 Task: For heading  Tahoma with underline.  font size for heading20,  'Change the font style of data to'Arial.  and font size to 12,  Change the alignment of both headline & data to Align left.  In the sheet  EvaluationSalesByEmployee_2022
Action: Mouse moved to (19, 97)
Screenshot: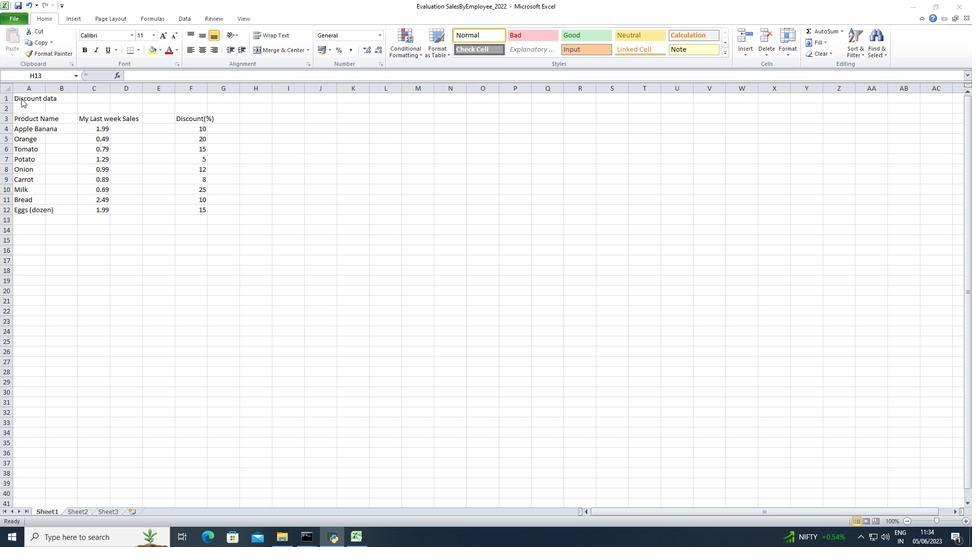 
Action: Mouse pressed left at (19, 97)
Screenshot: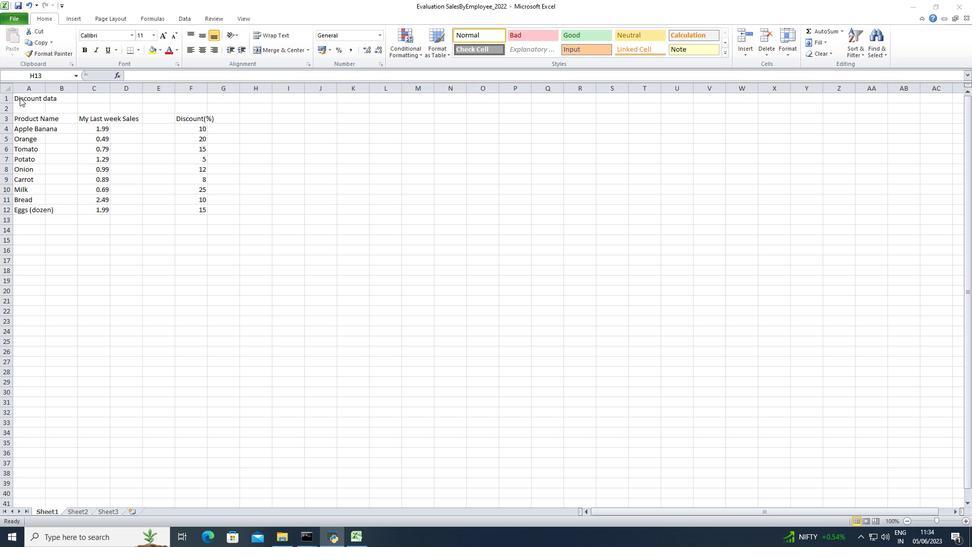 
Action: Mouse moved to (23, 97)
Screenshot: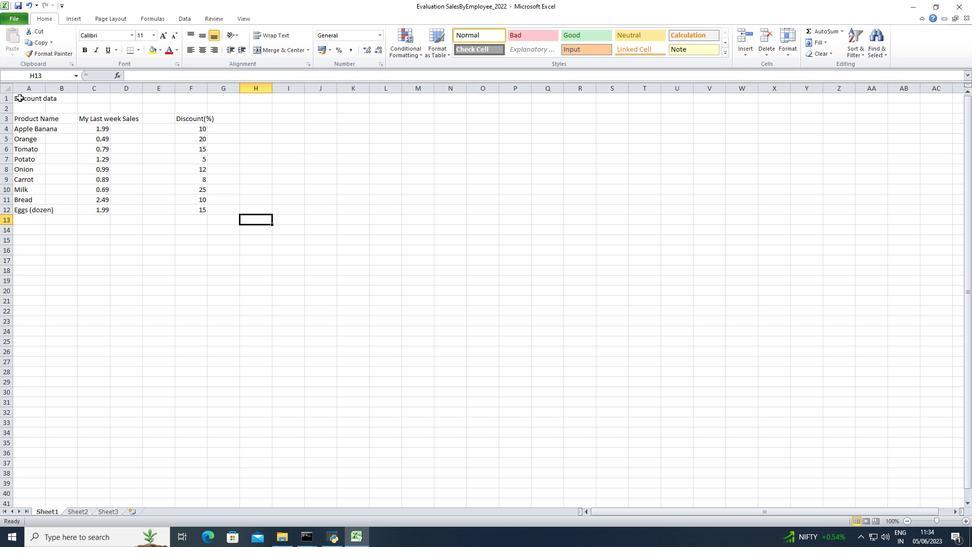 
Action: Mouse pressed left at (23, 97)
Screenshot: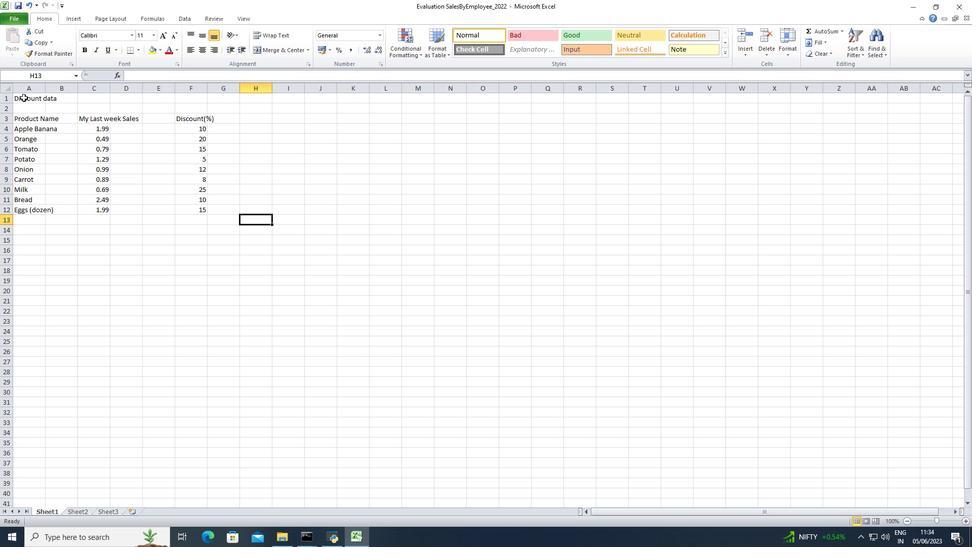 
Action: Mouse moved to (109, 33)
Screenshot: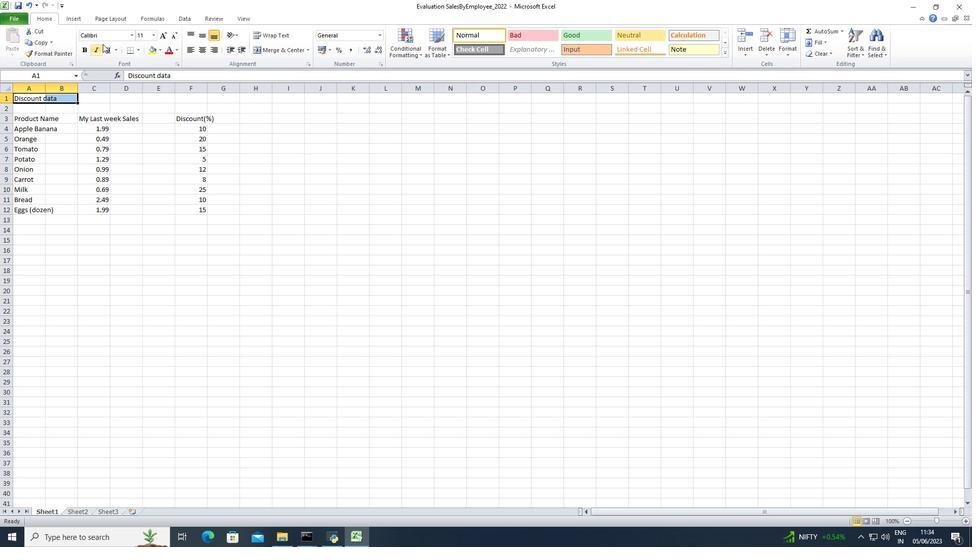 
Action: Mouse pressed left at (109, 33)
Screenshot: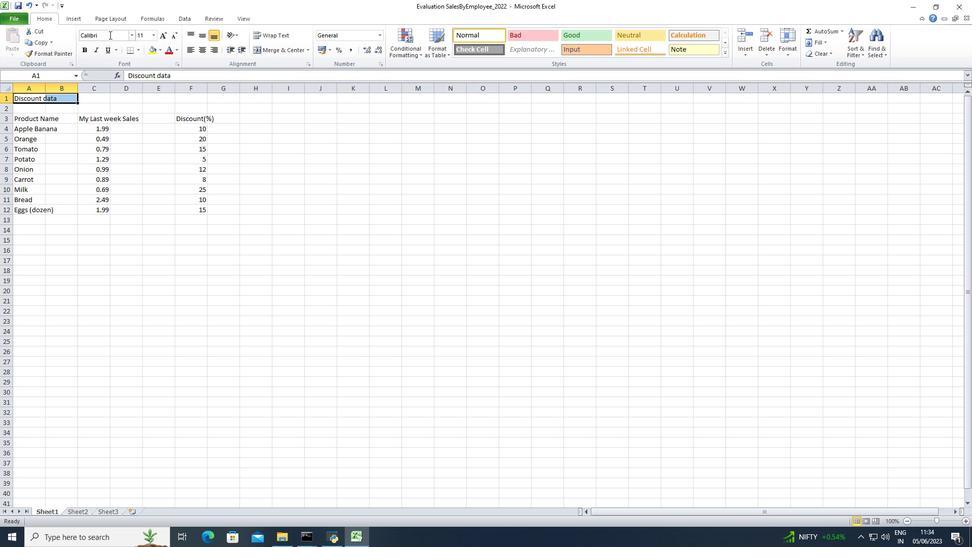 
Action: Key pressed <Key.shift>Tahoma<Key.enter>
Screenshot: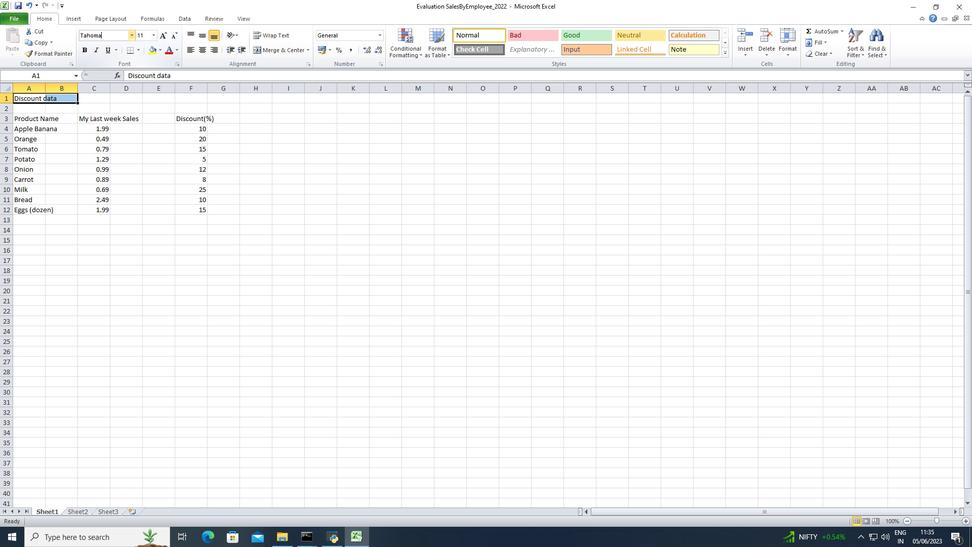
Action: Mouse moved to (106, 47)
Screenshot: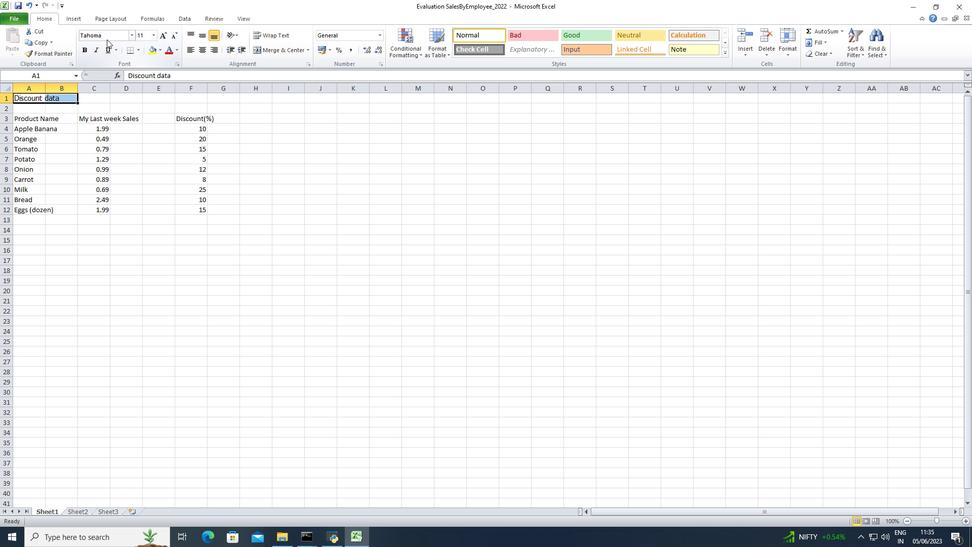 
Action: Mouse pressed left at (106, 47)
Screenshot: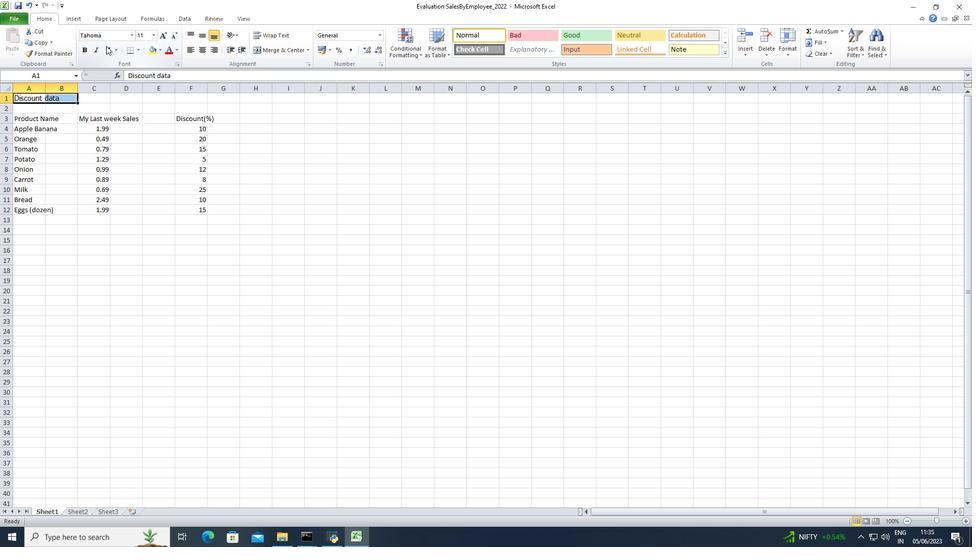 
Action: Mouse moved to (157, 39)
Screenshot: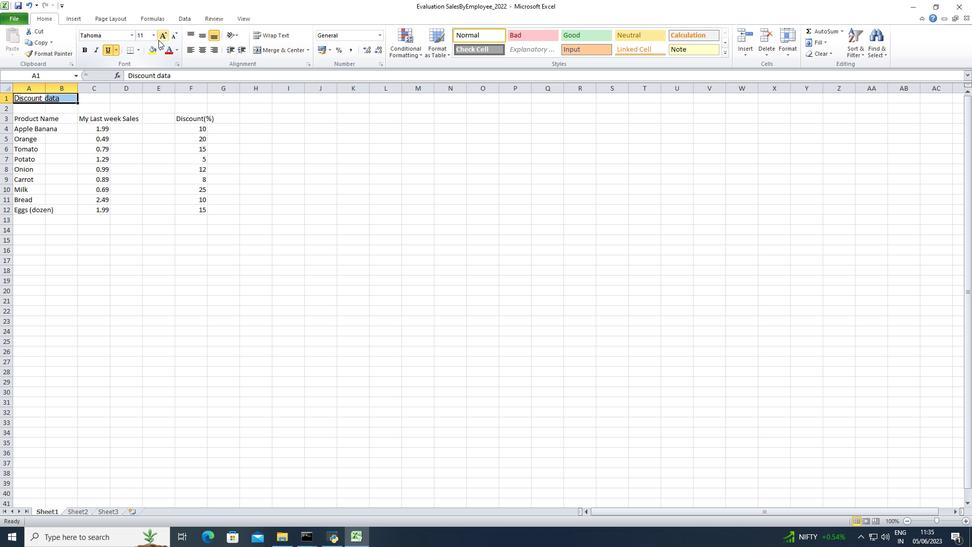 
Action: Mouse pressed left at (157, 39)
Screenshot: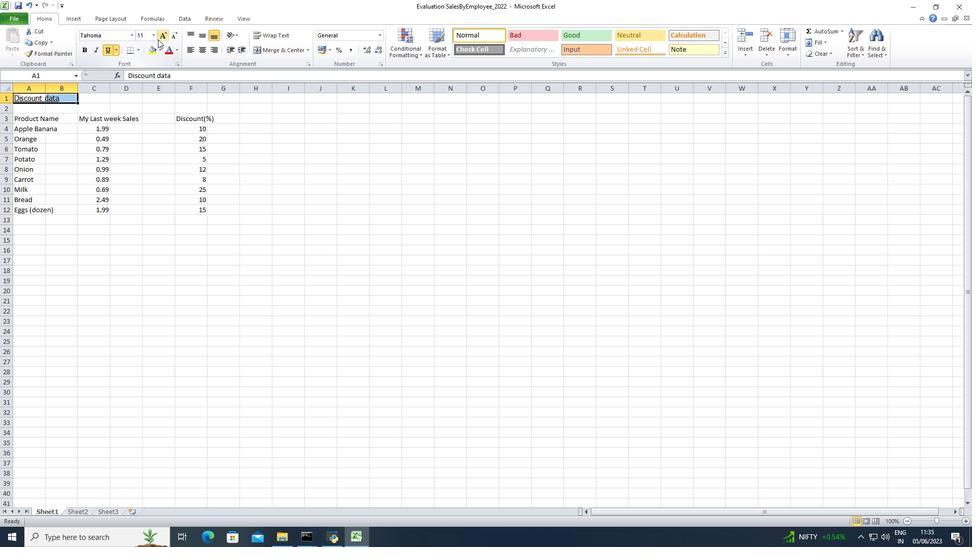 
Action: Mouse moved to (155, 37)
Screenshot: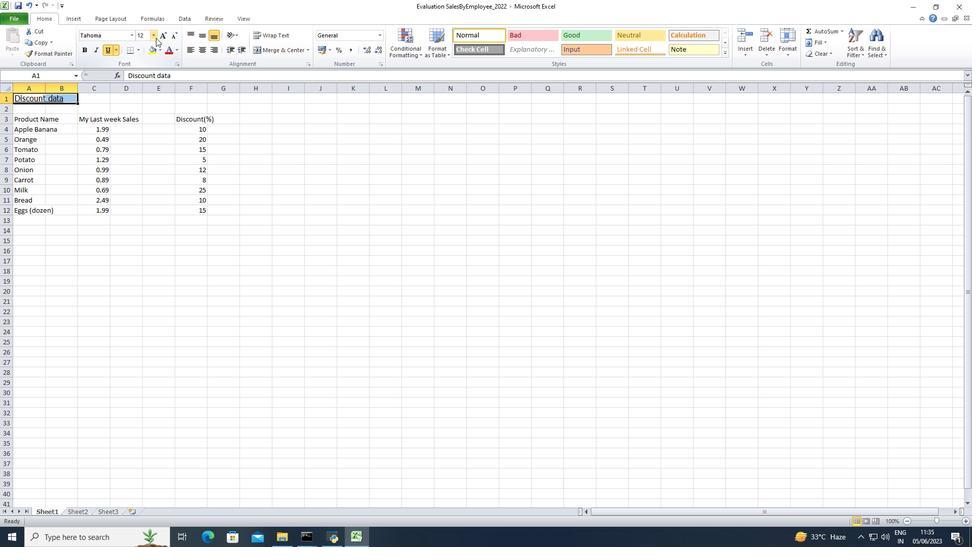 
Action: Mouse pressed left at (155, 37)
Screenshot: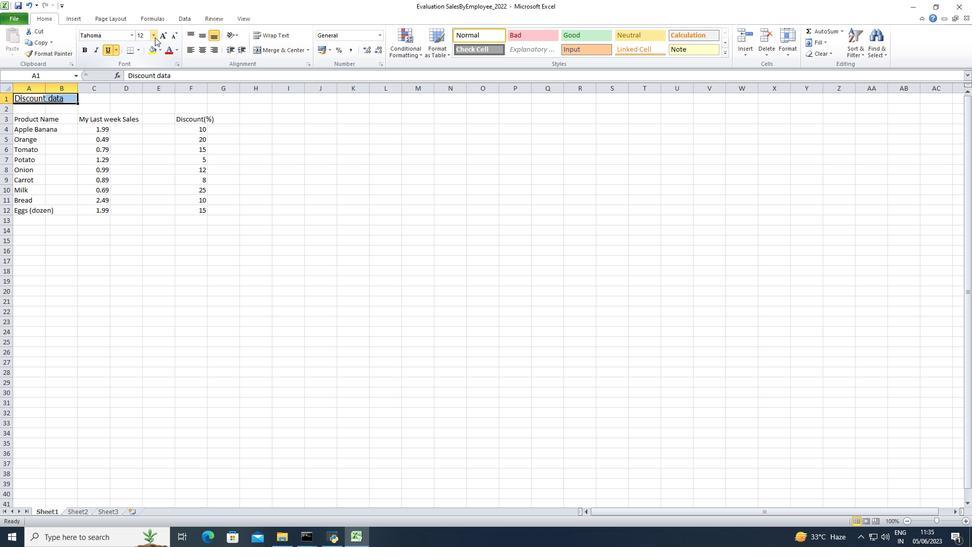 
Action: Mouse moved to (145, 112)
Screenshot: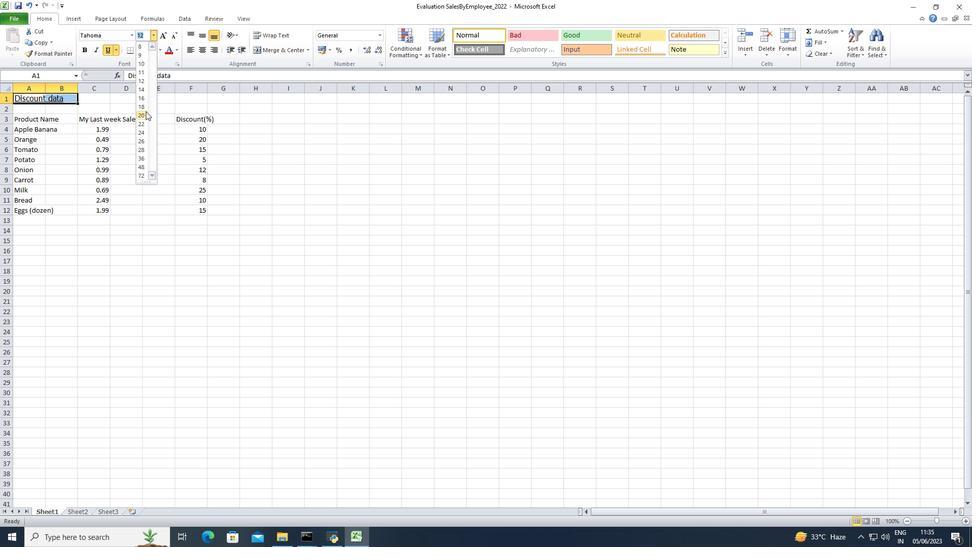 
Action: Mouse pressed left at (145, 112)
Screenshot: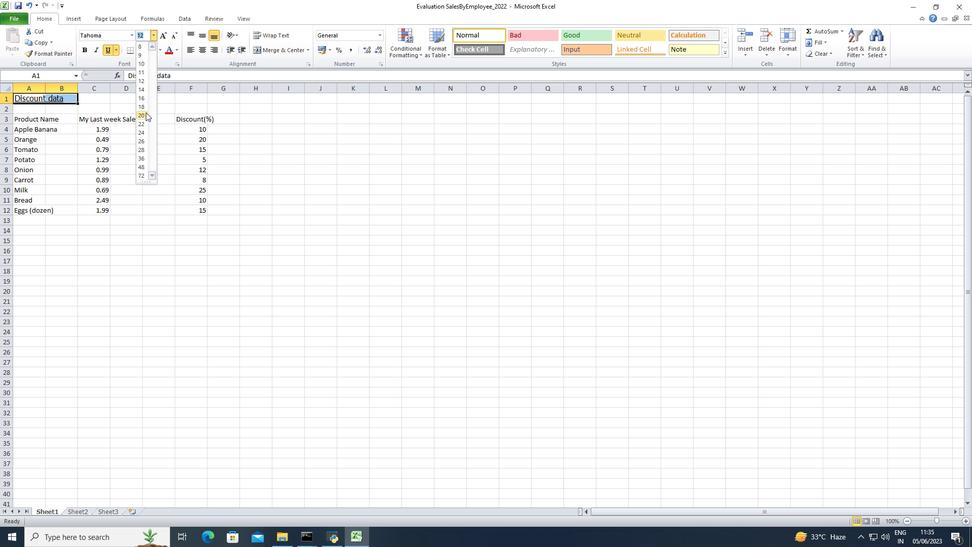 
Action: Mouse moved to (32, 129)
Screenshot: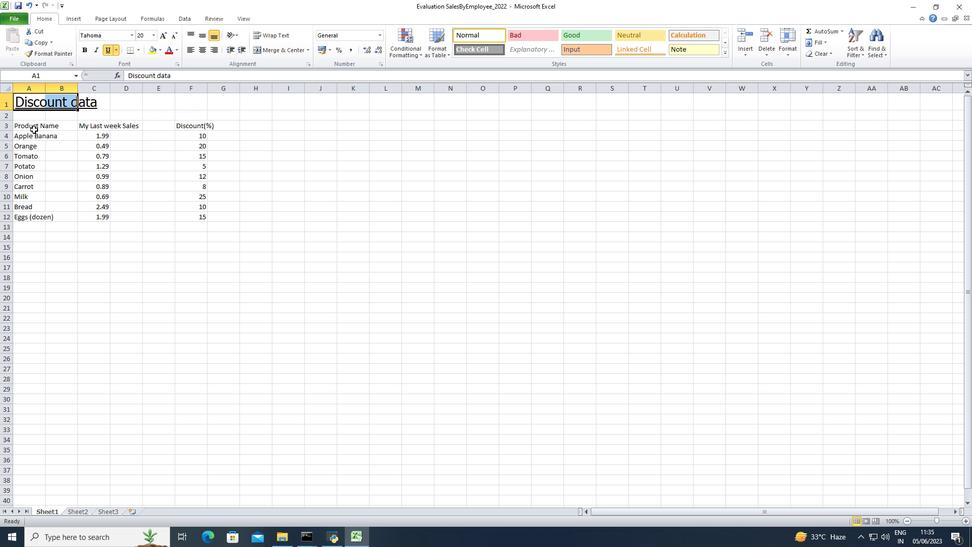 
Action: Mouse pressed left at (32, 129)
Screenshot: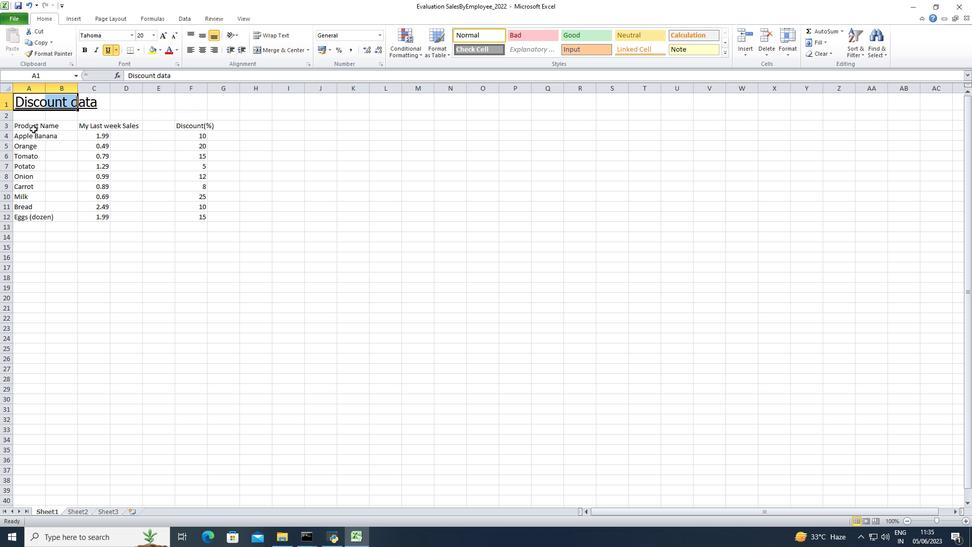 
Action: Mouse moved to (99, 34)
Screenshot: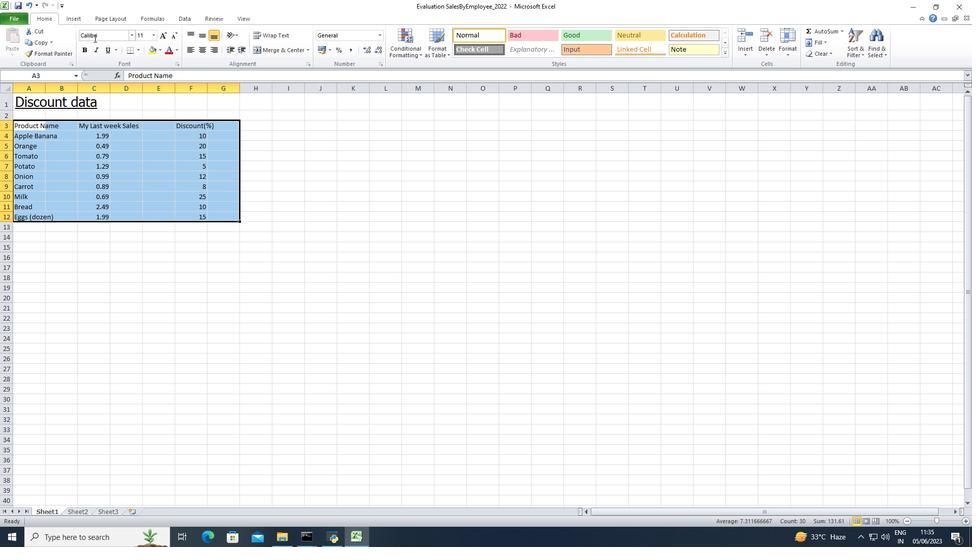 
Action: Mouse pressed left at (99, 34)
Screenshot: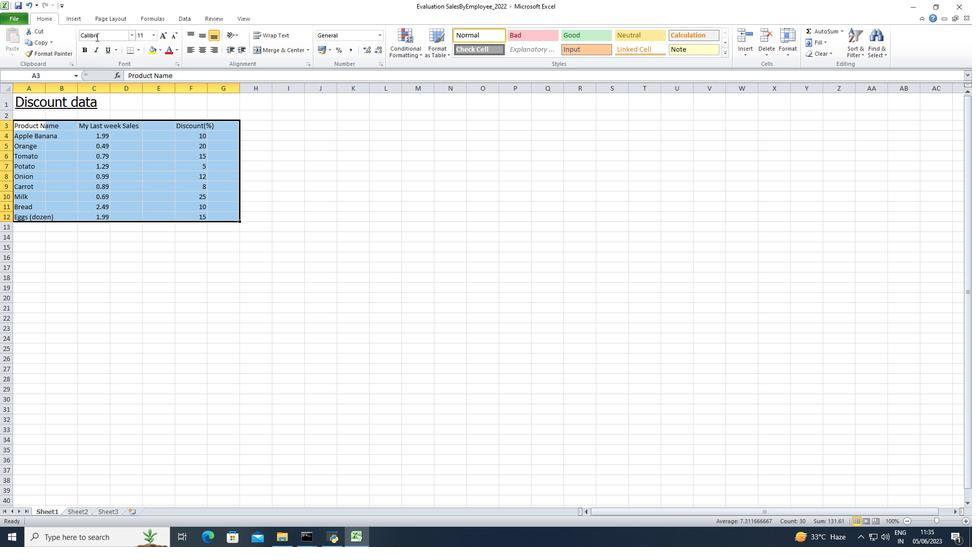 
Action: Key pressed <Key.shift>Arial<Key.enter>
Screenshot: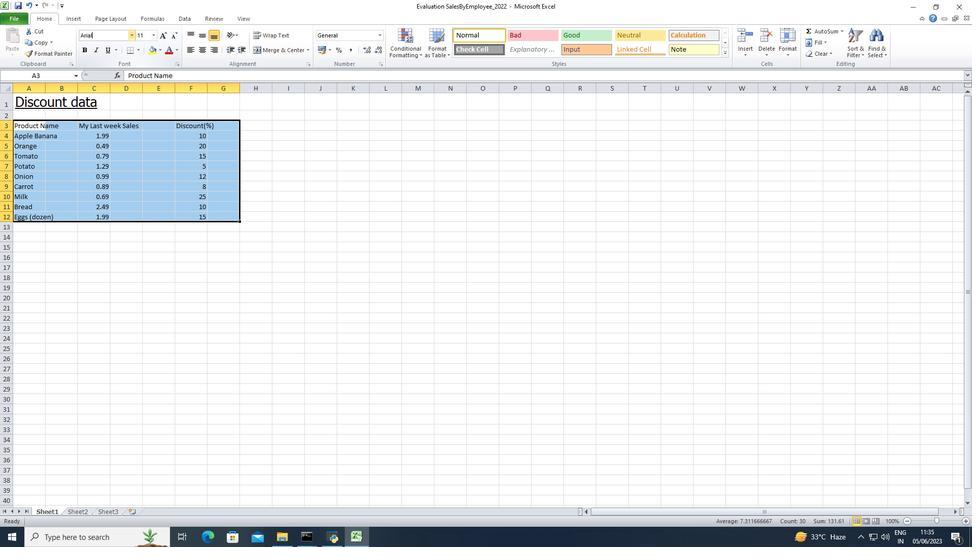 
Action: Mouse moved to (155, 33)
Screenshot: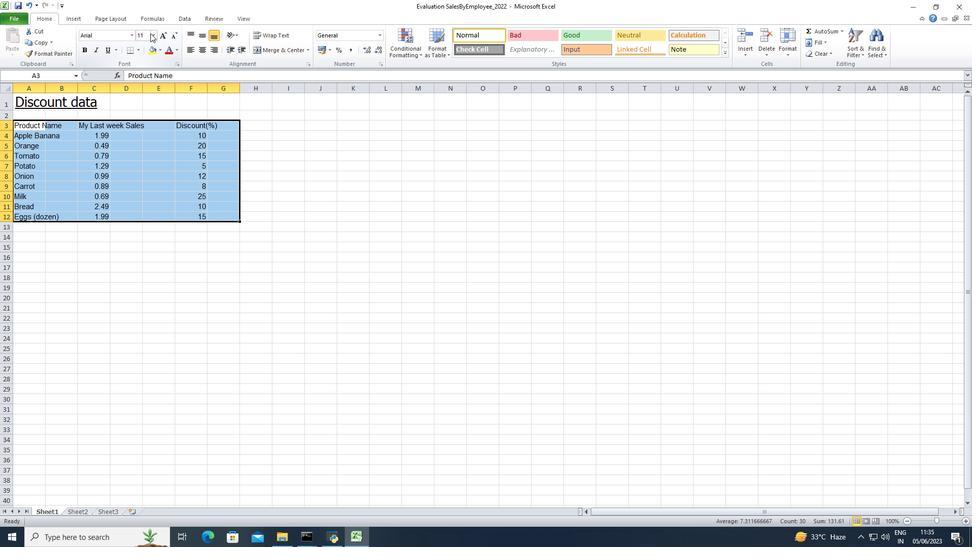 
Action: Mouse pressed left at (155, 33)
Screenshot: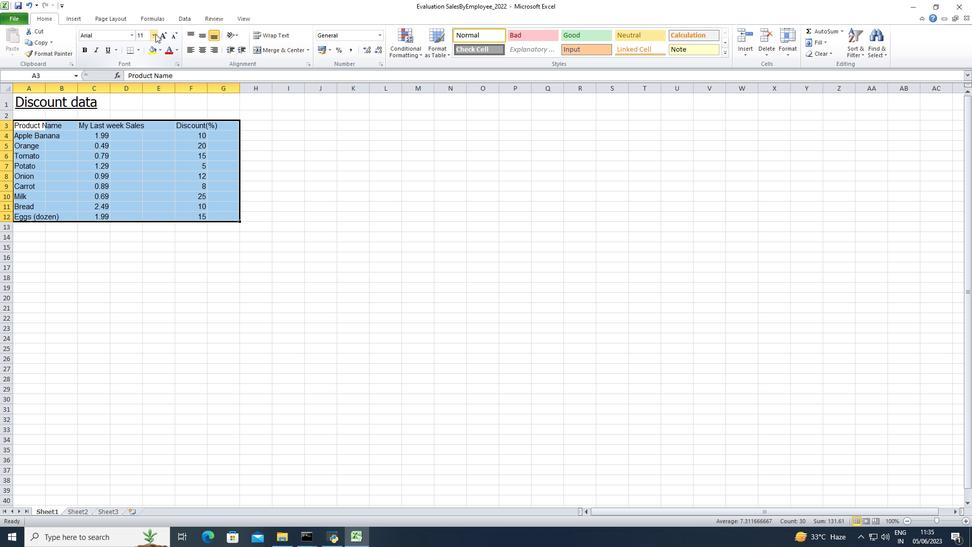 
Action: Mouse moved to (144, 78)
Screenshot: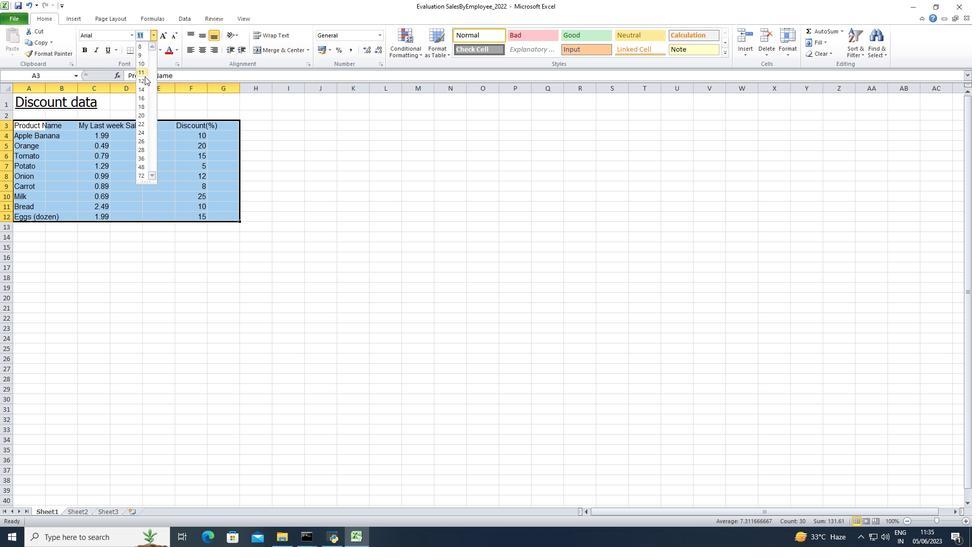 
Action: Mouse pressed left at (144, 78)
Screenshot: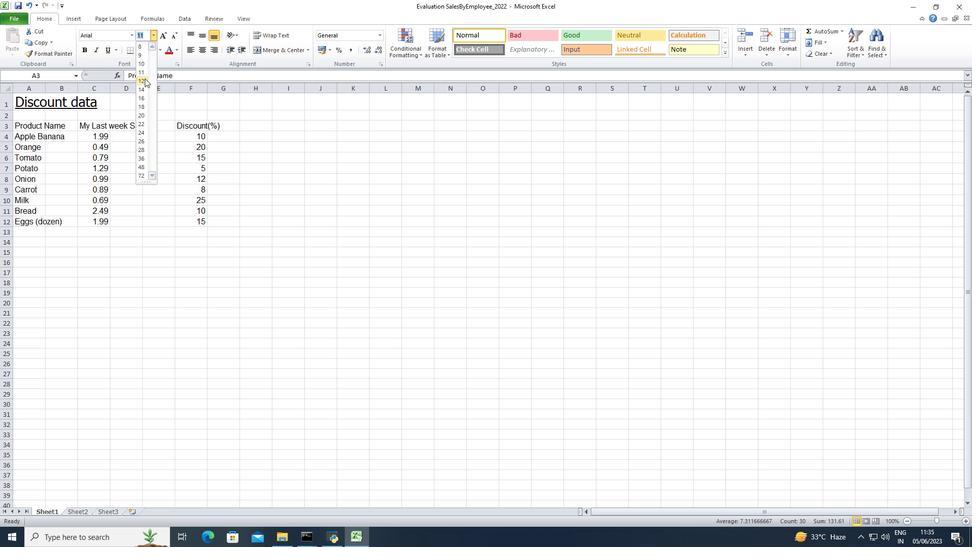 
Action: Mouse moved to (191, 52)
Screenshot: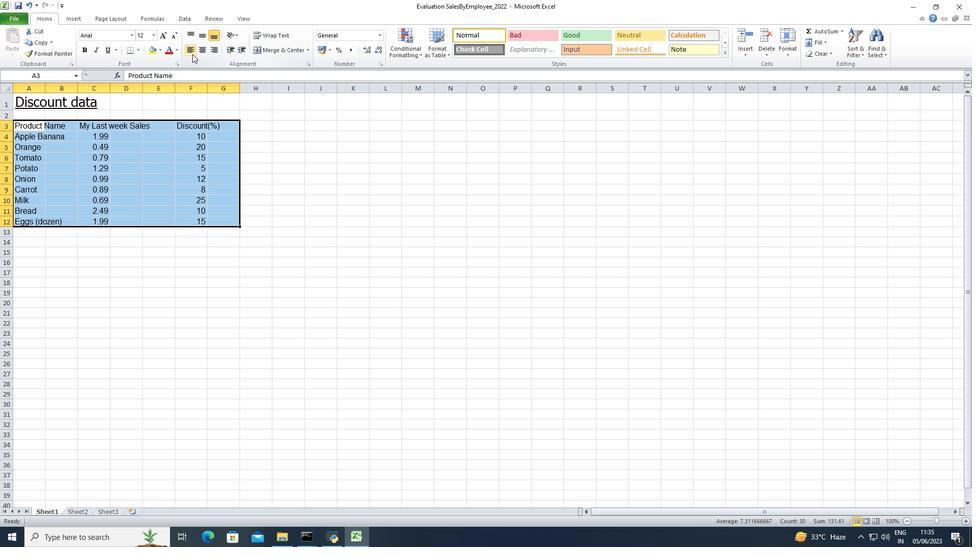 
Action: Mouse pressed left at (191, 52)
Screenshot: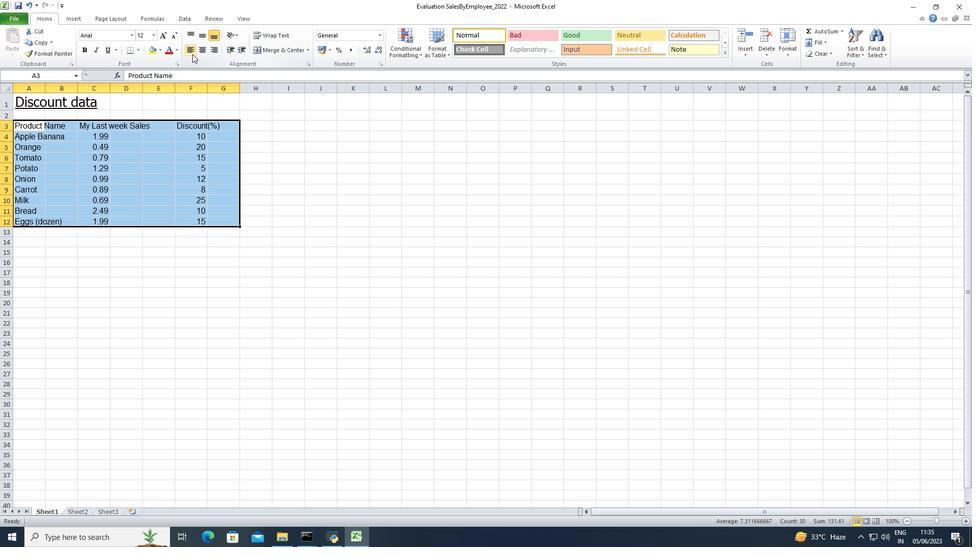 
Action: Mouse moved to (29, 101)
Screenshot: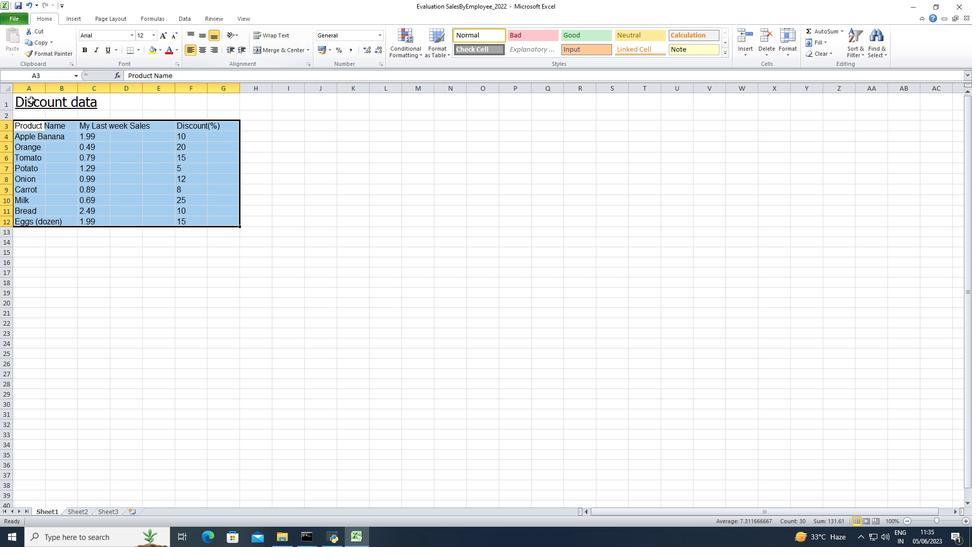 
Action: Mouse pressed left at (29, 101)
Screenshot: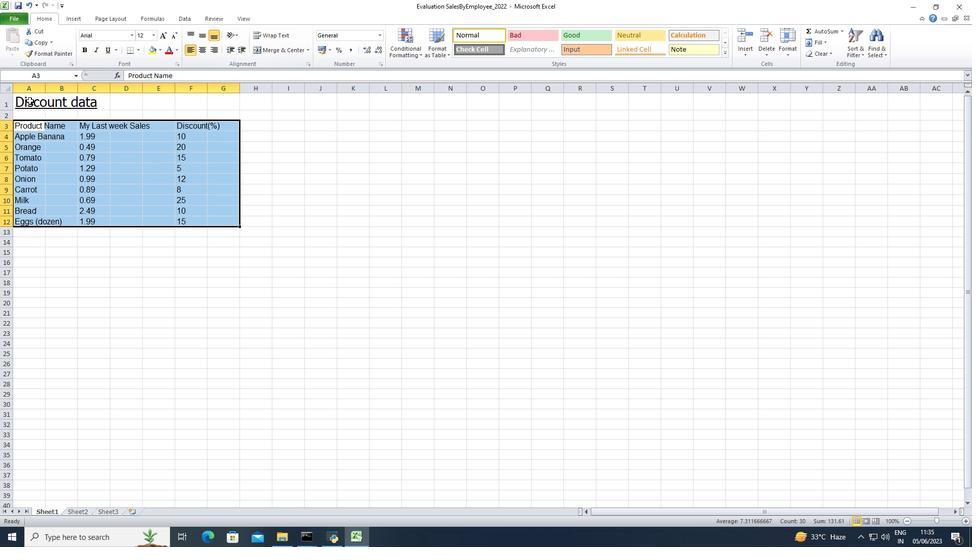 
Action: Mouse moved to (186, 54)
Screenshot: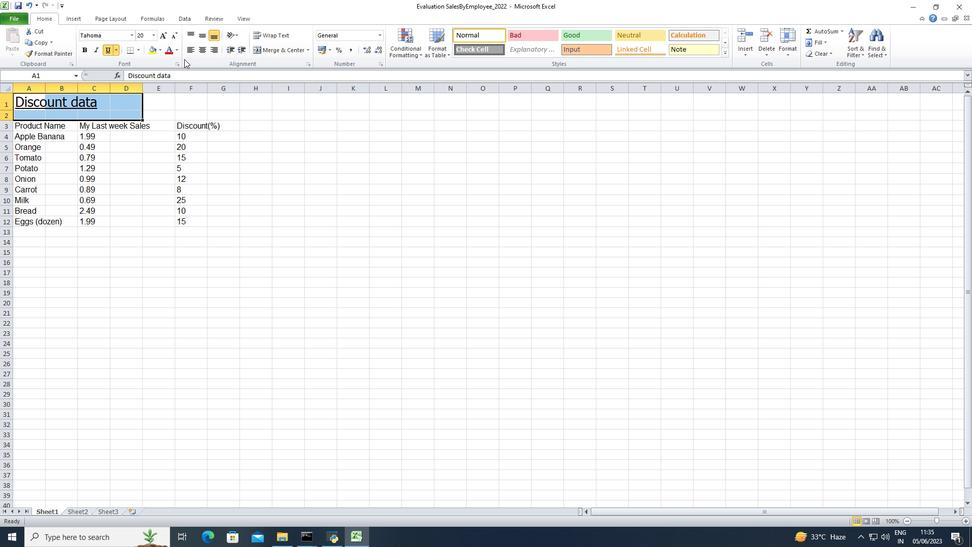 
Action: Mouse pressed left at (186, 54)
Screenshot: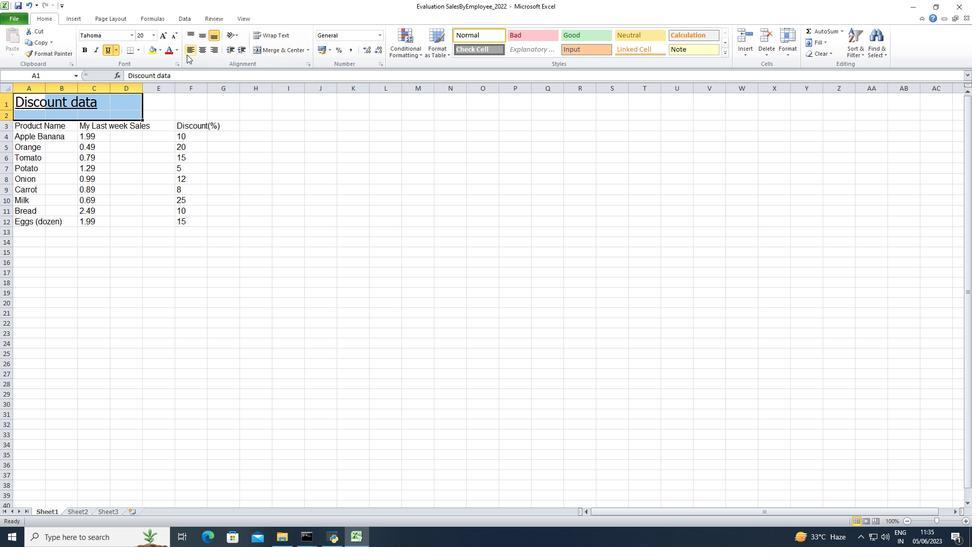 
Action: Mouse moved to (45, 90)
Screenshot: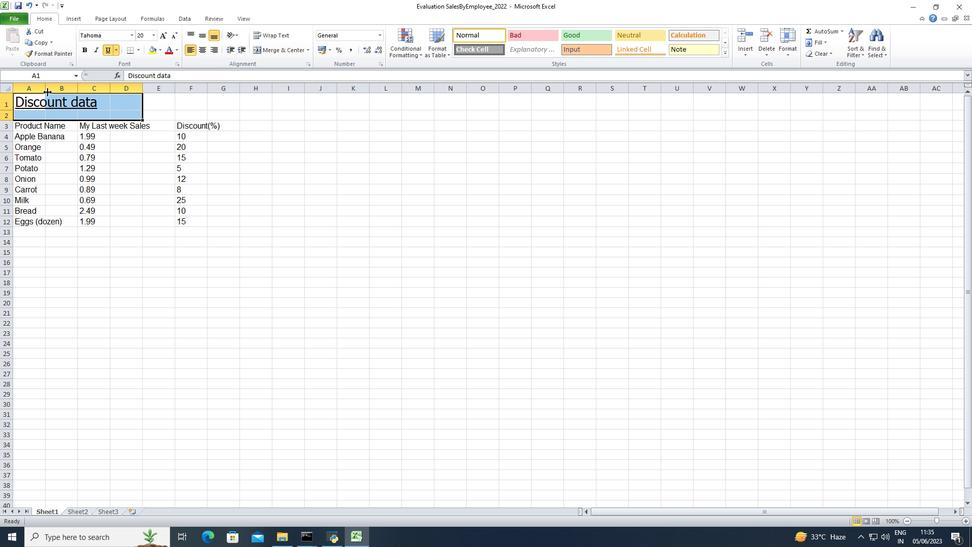 
Action: Mouse pressed left at (45, 90)
Screenshot: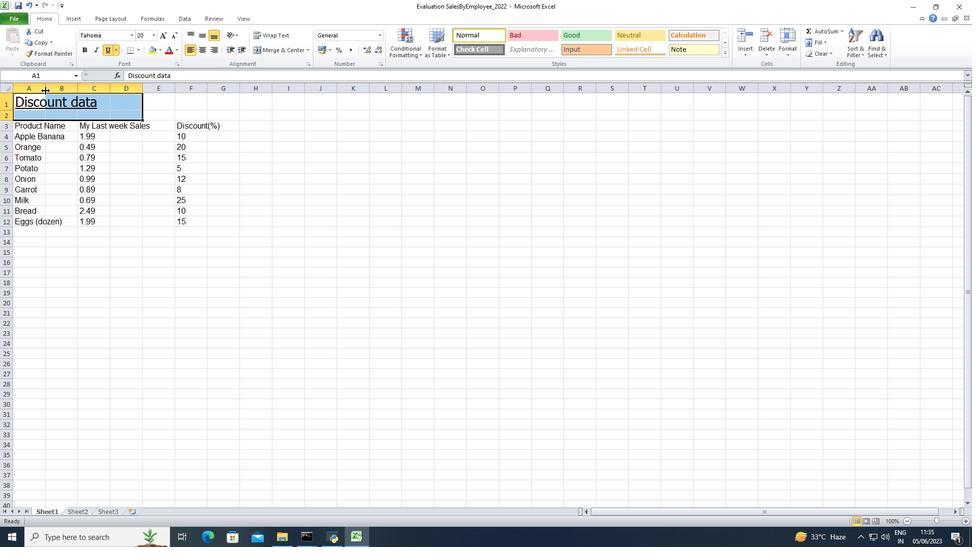 
Action: Mouse moved to (340, 124)
Screenshot: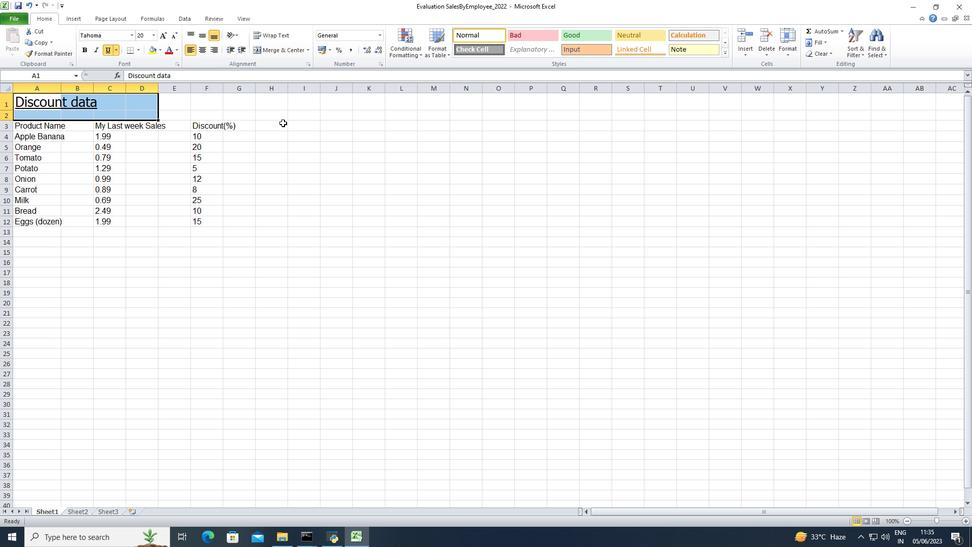 
Action: Mouse pressed left at (340, 124)
Screenshot: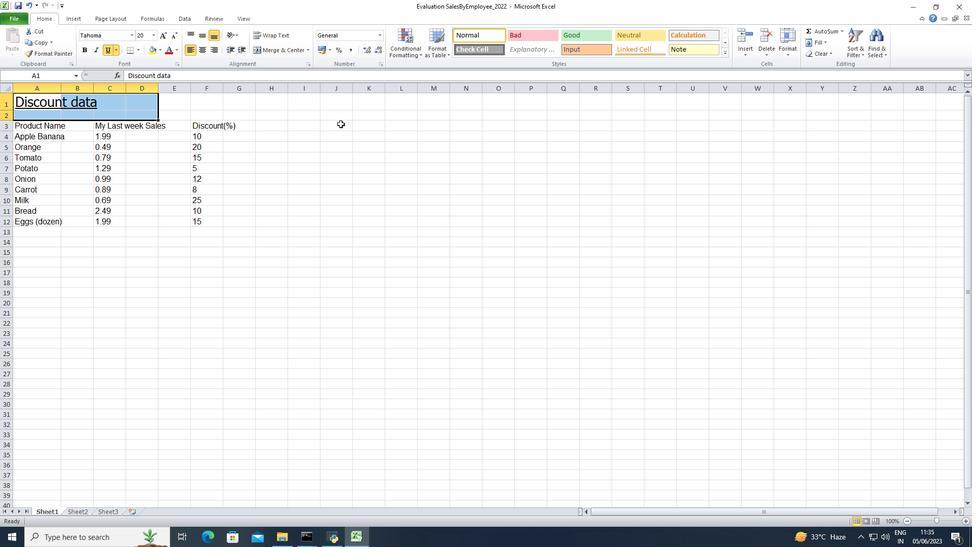
